Task: Create a blank project BrainBoost with privacy Public and default view as List and in the team Taskers . Create three sections in the project as To-Do, Doing and Done
Action: Mouse moved to (661, 403)
Screenshot: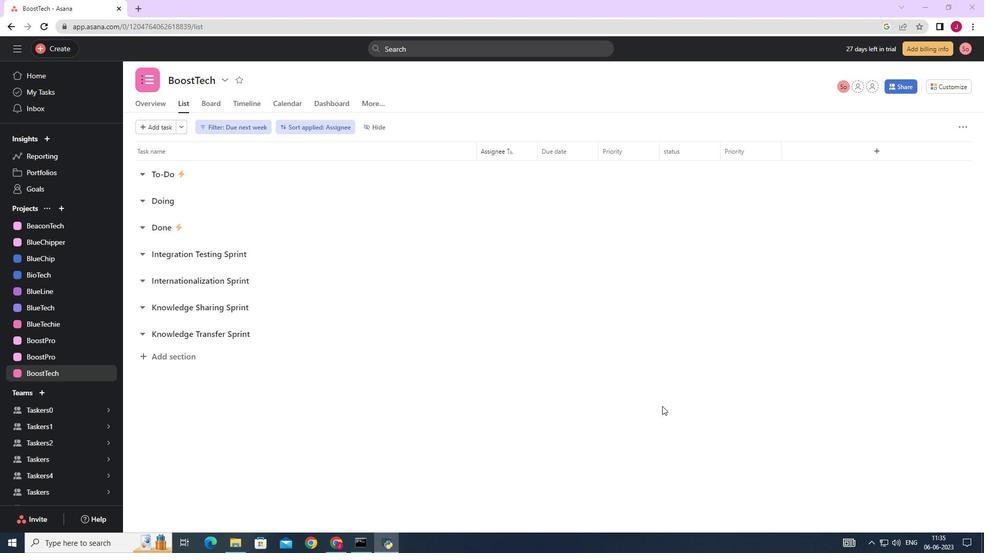 
Action: Mouse scrolled (661, 403) with delta (0, 0)
Screenshot: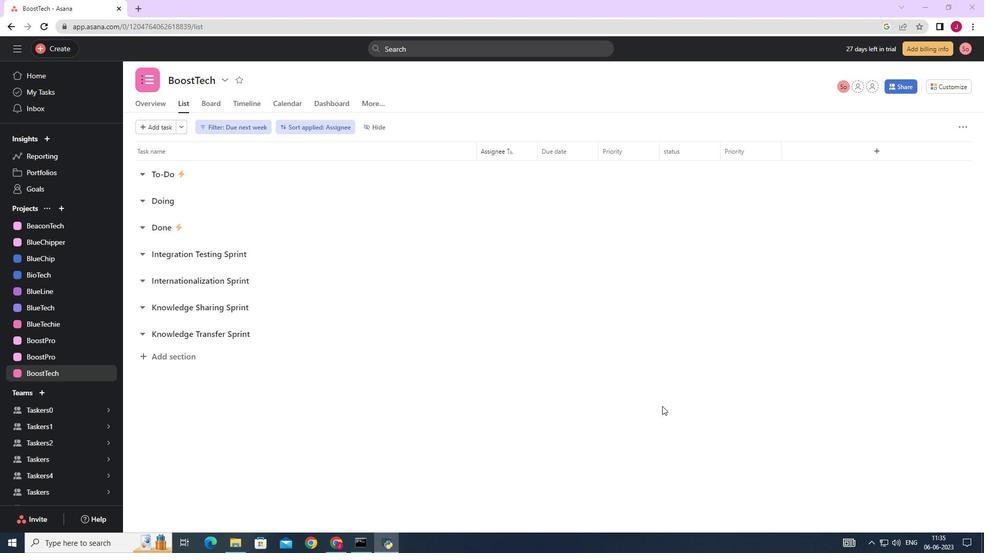 
Action: Mouse moved to (661, 403)
Screenshot: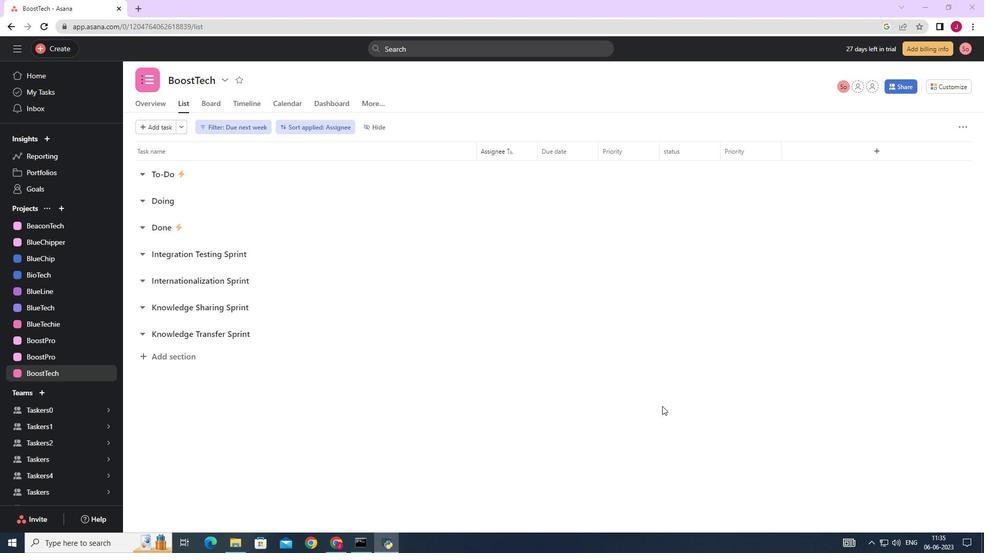 
Action: Mouse scrolled (661, 403) with delta (0, 0)
Screenshot: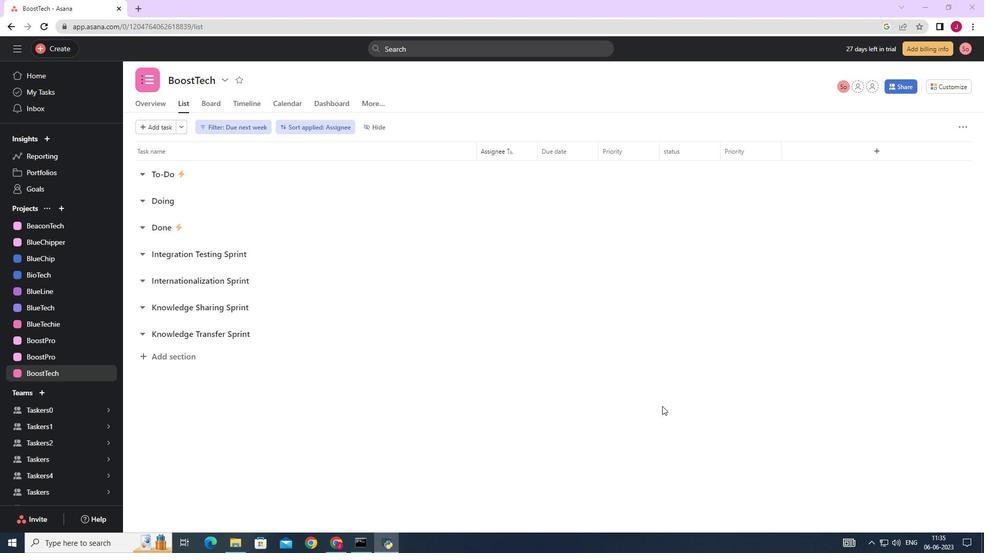 
Action: Mouse moved to (660, 403)
Screenshot: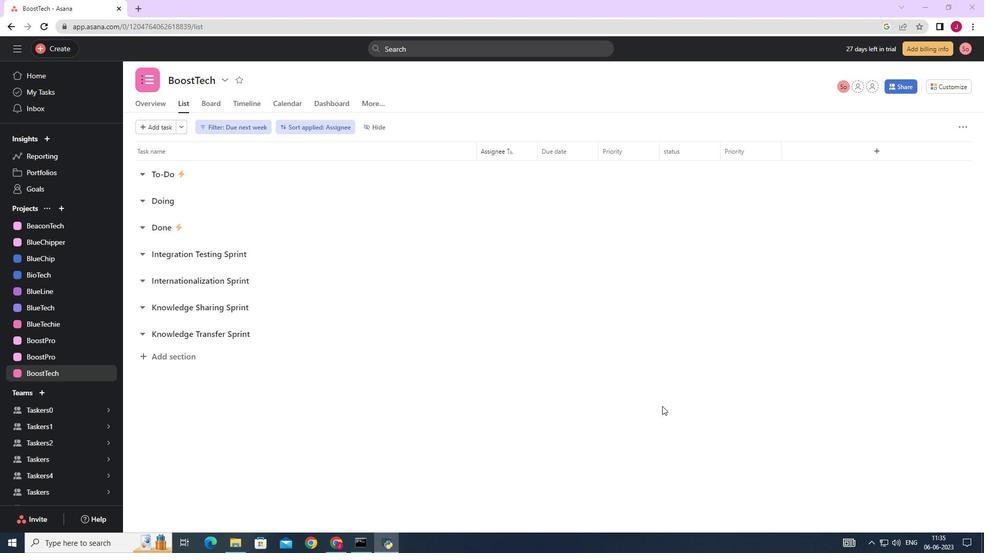 
Action: Mouse scrolled (660, 402) with delta (0, 0)
Screenshot: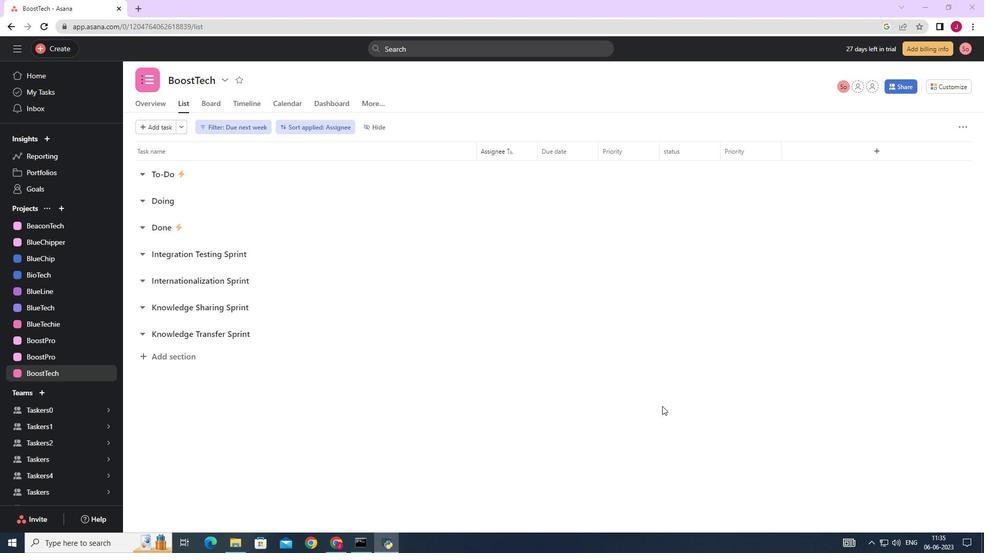 
Action: Mouse moved to (659, 402)
Screenshot: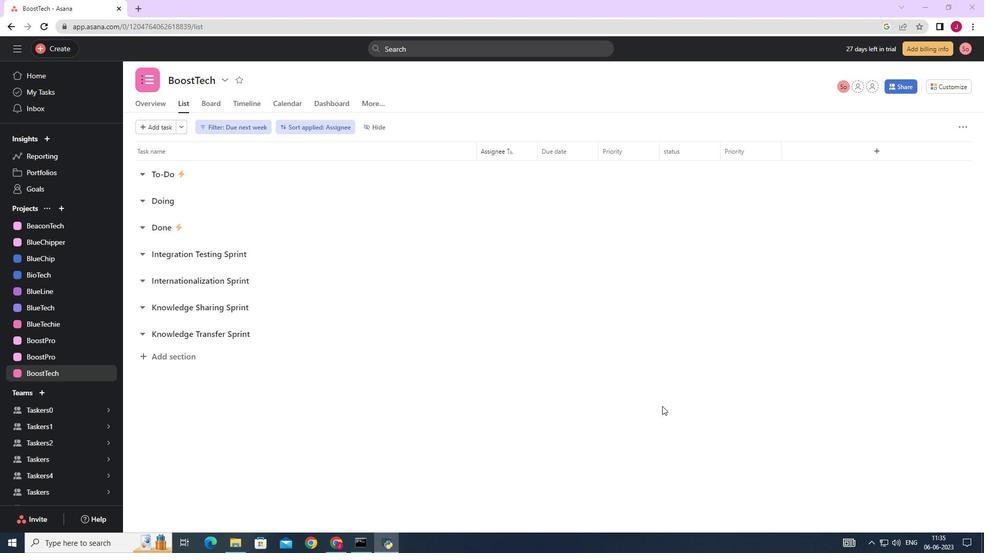 
Action: Mouse scrolled (659, 402) with delta (0, 0)
Screenshot: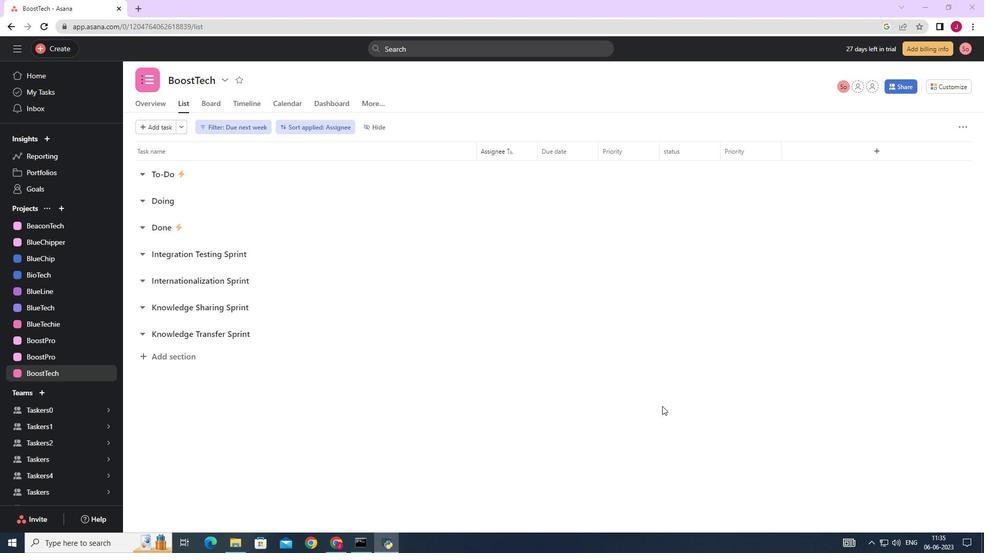 
Action: Mouse moved to (653, 401)
Screenshot: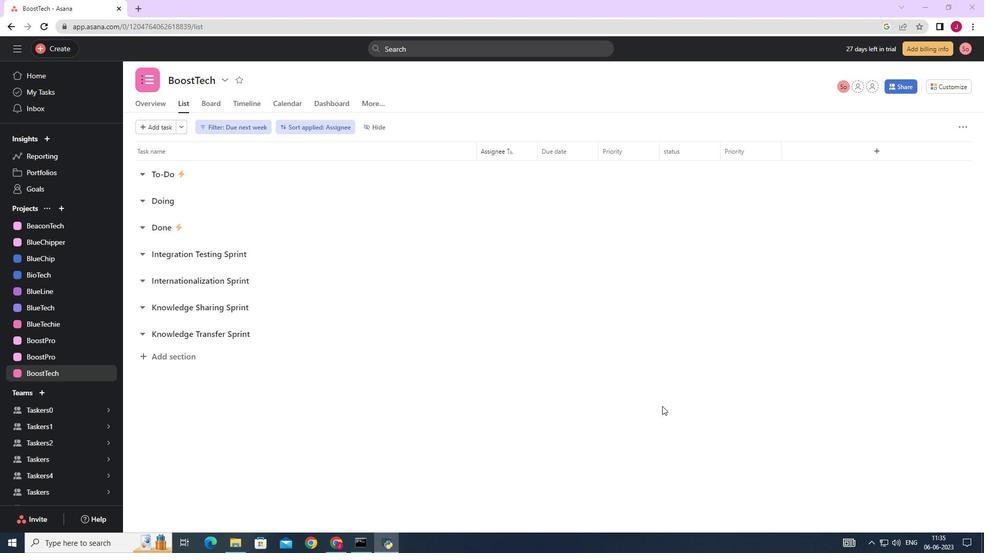 
Action: Mouse scrolled (653, 401) with delta (0, 0)
Screenshot: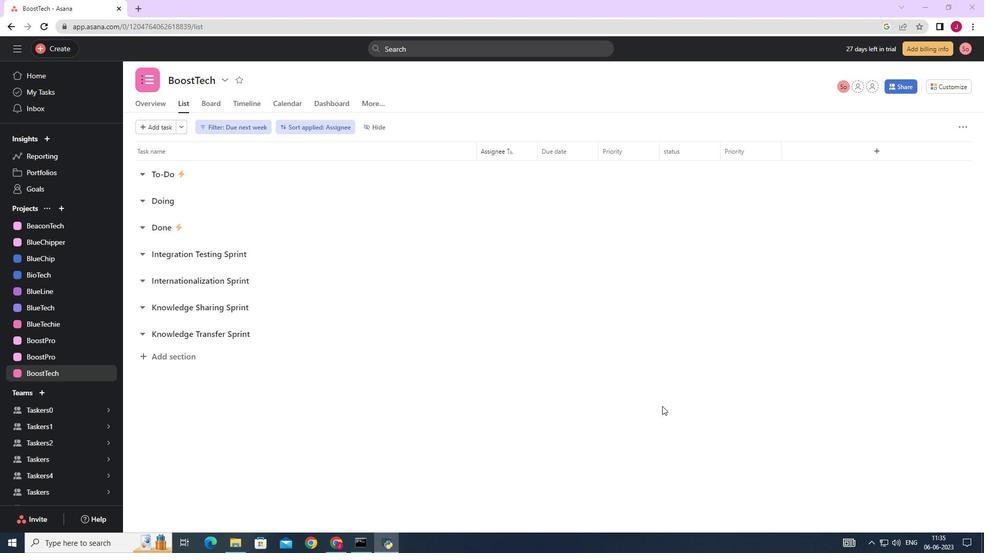 
Action: Mouse moved to (63, 205)
Screenshot: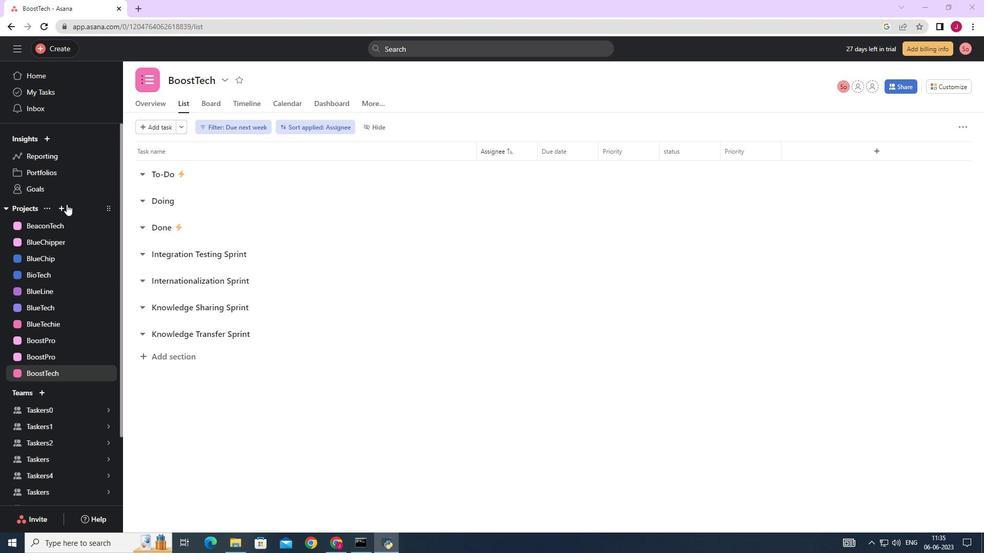 
Action: Mouse pressed left at (63, 205)
Screenshot: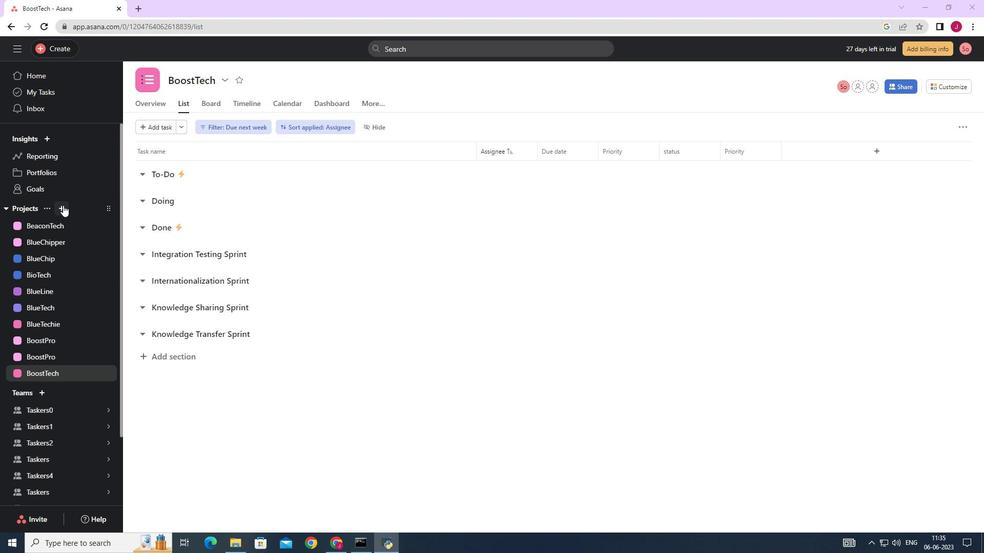 
Action: Mouse moved to (97, 230)
Screenshot: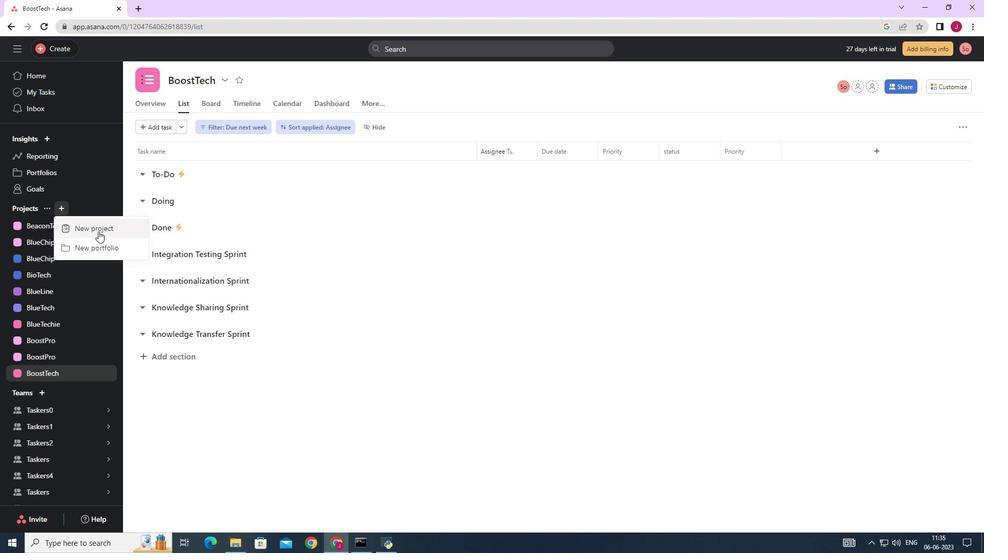 
Action: Mouse pressed left at (97, 230)
Screenshot: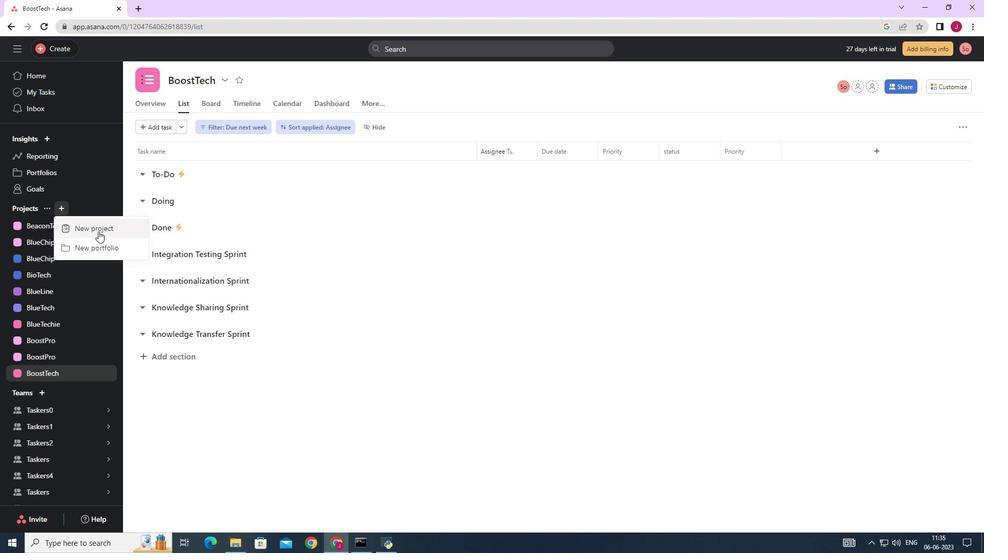 
Action: Mouse moved to (422, 218)
Screenshot: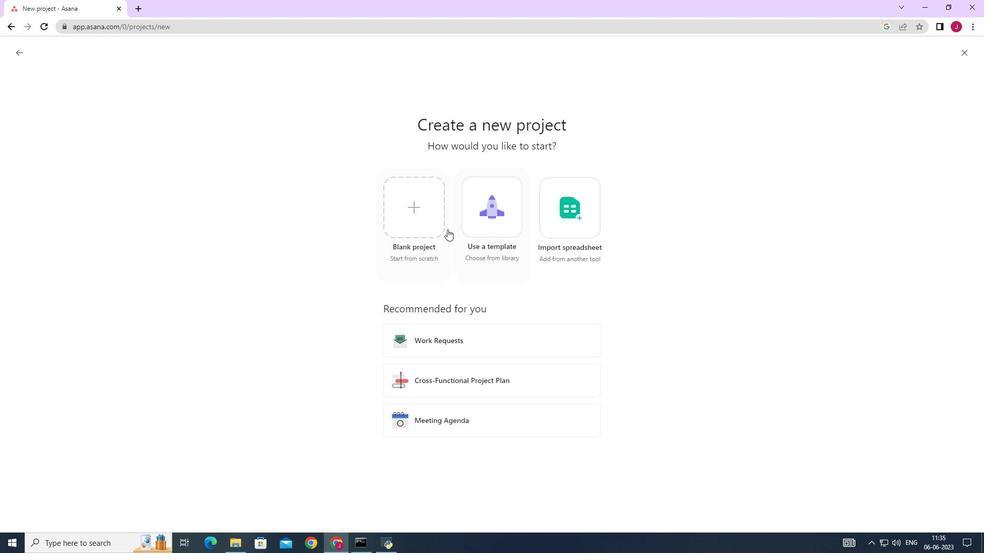 
Action: Mouse pressed left at (422, 218)
Screenshot: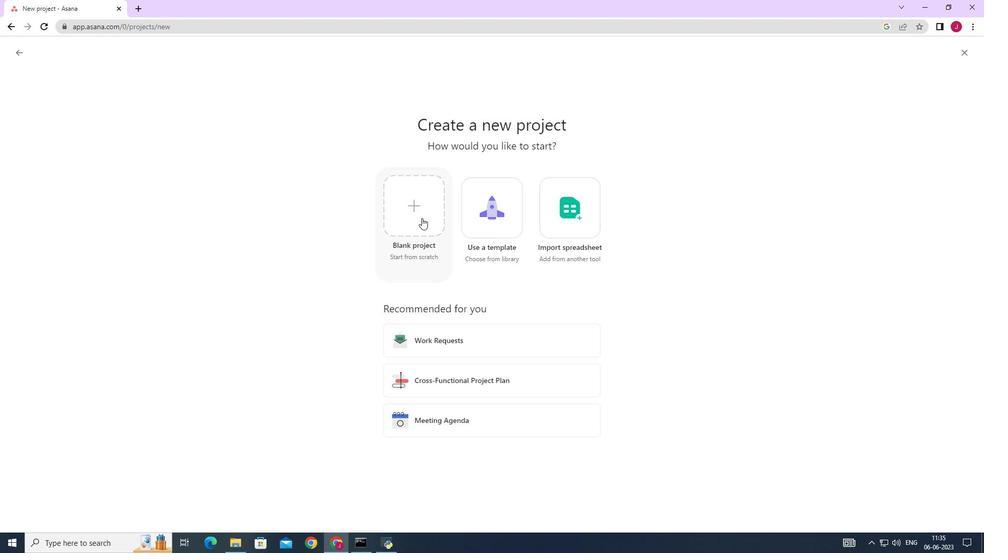 
Action: Mouse moved to (319, 132)
Screenshot: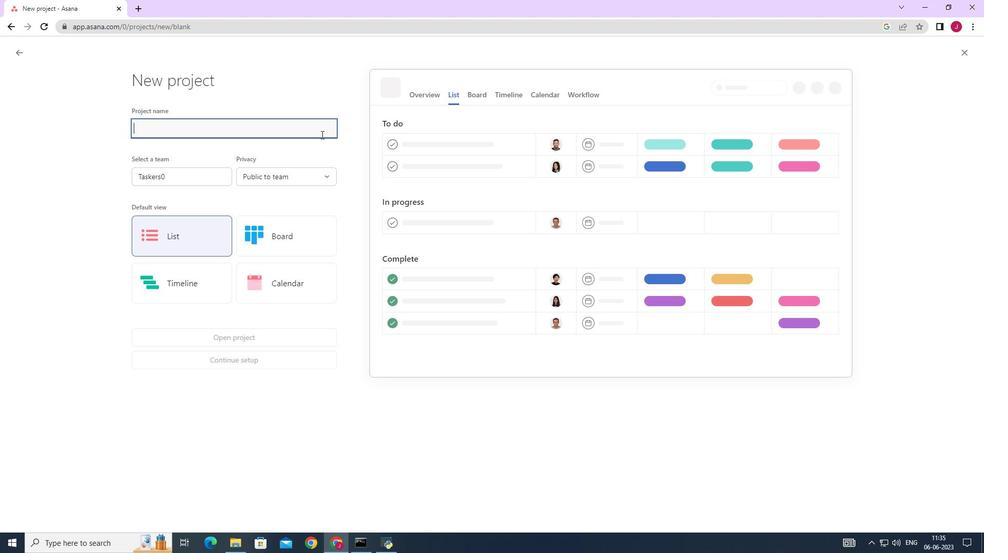 
Action: Mouse pressed left at (319, 132)
Screenshot: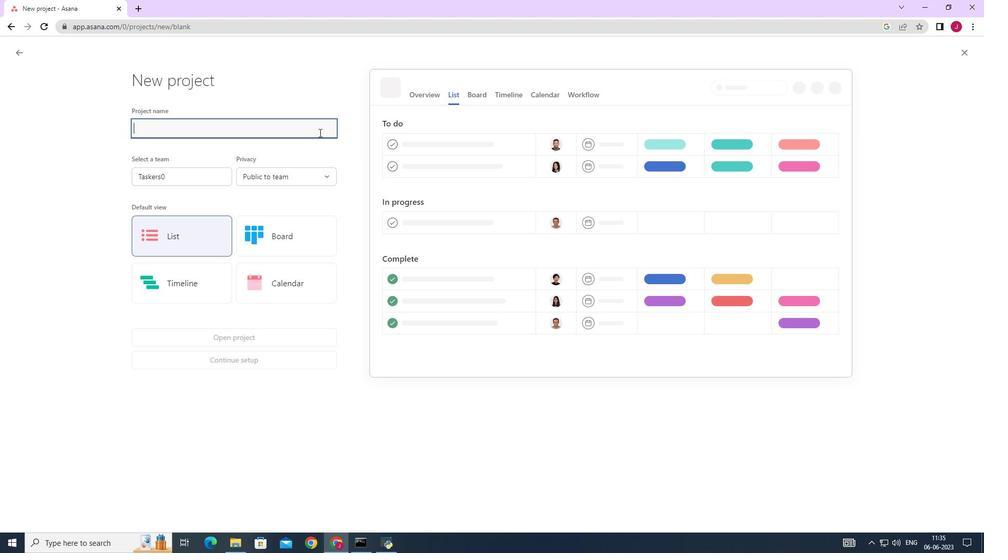 
Action: Key pressed <Key.caps_lock>N<Key.caps_lock><Key.backspace>
Screenshot: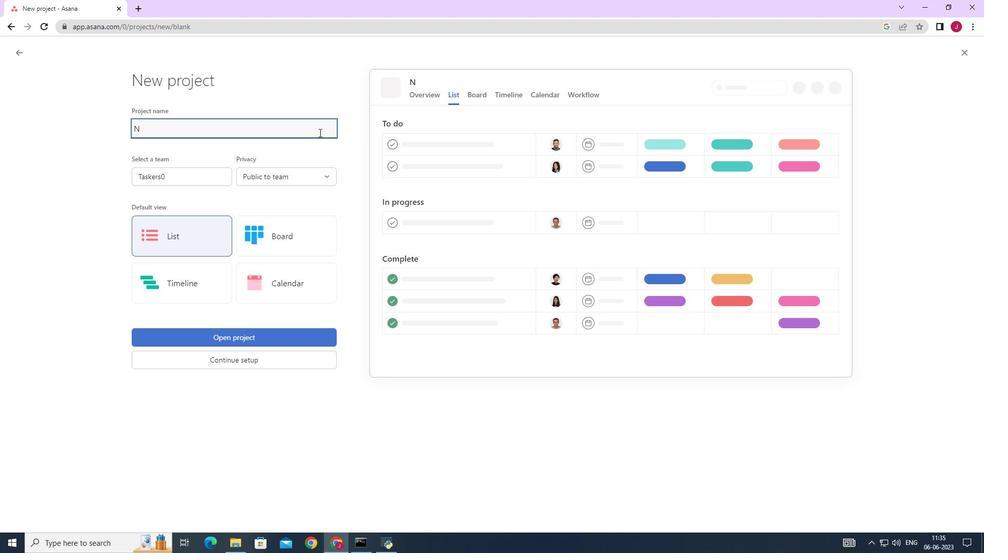 
Action: Mouse moved to (319, 132)
Screenshot: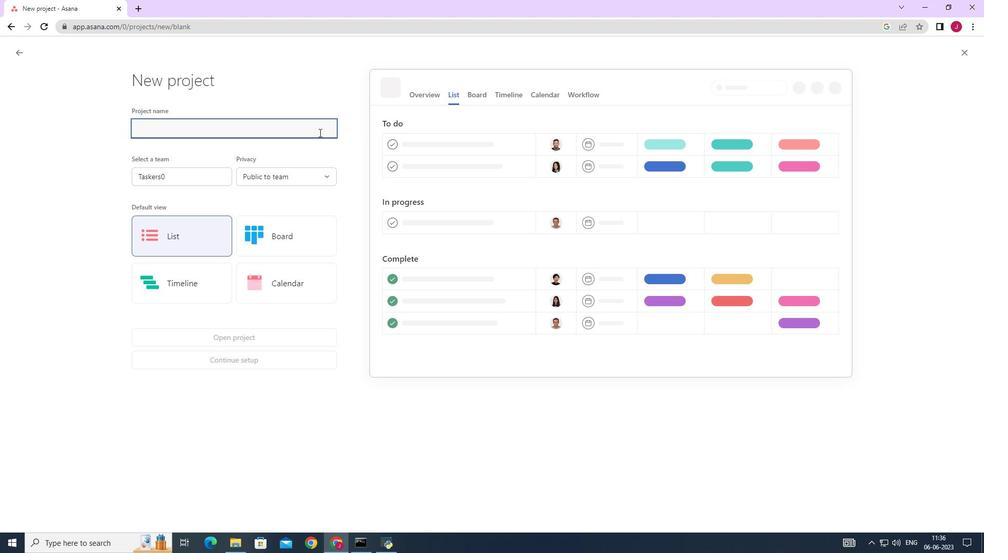 
Action: Key pressed <Key.caps_lock><Key.caps_lock><Key.caps_lock>B<Key.caps_lock>rain<Key.caps_lock>B<Key.caps_lock>oost
Screenshot: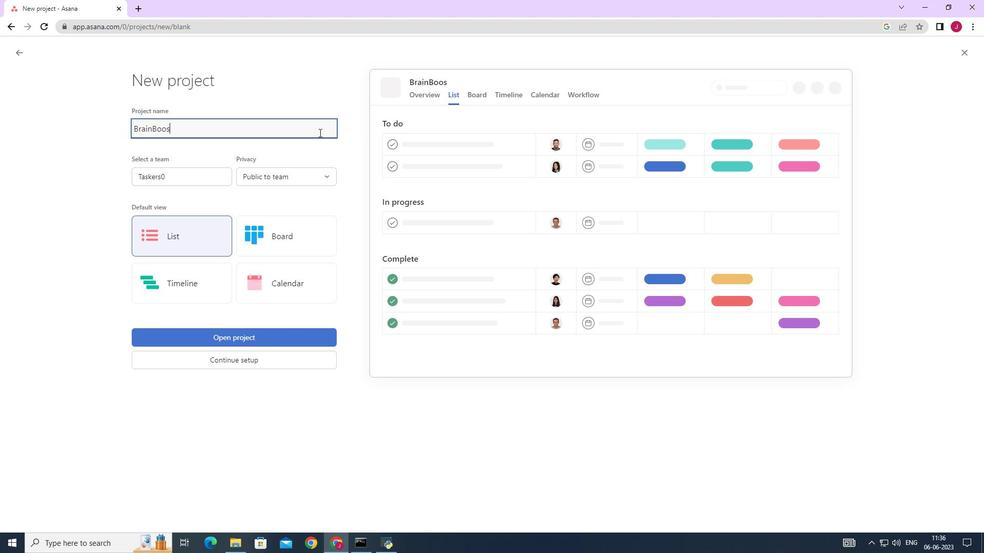 
Action: Mouse moved to (198, 171)
Screenshot: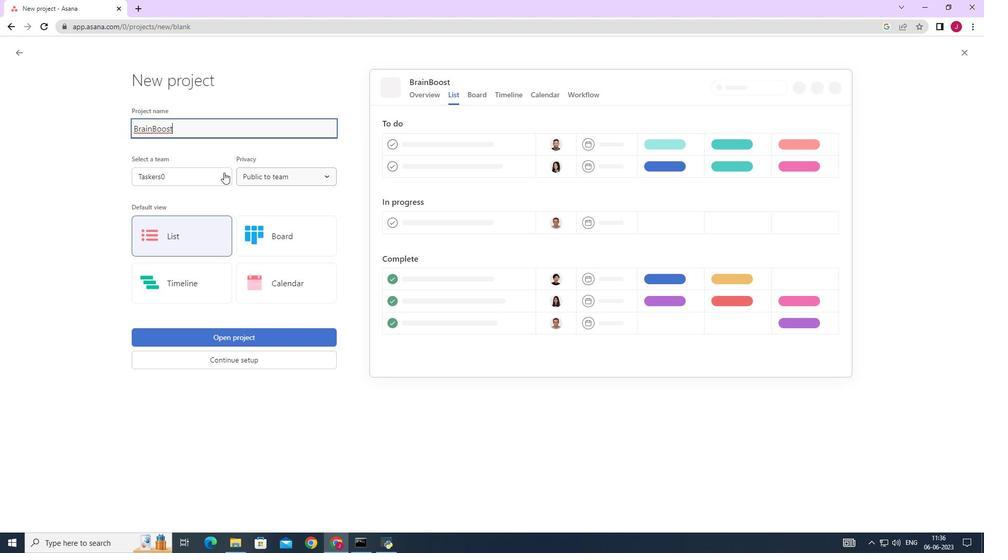 
Action: Mouse pressed left at (198, 171)
Screenshot: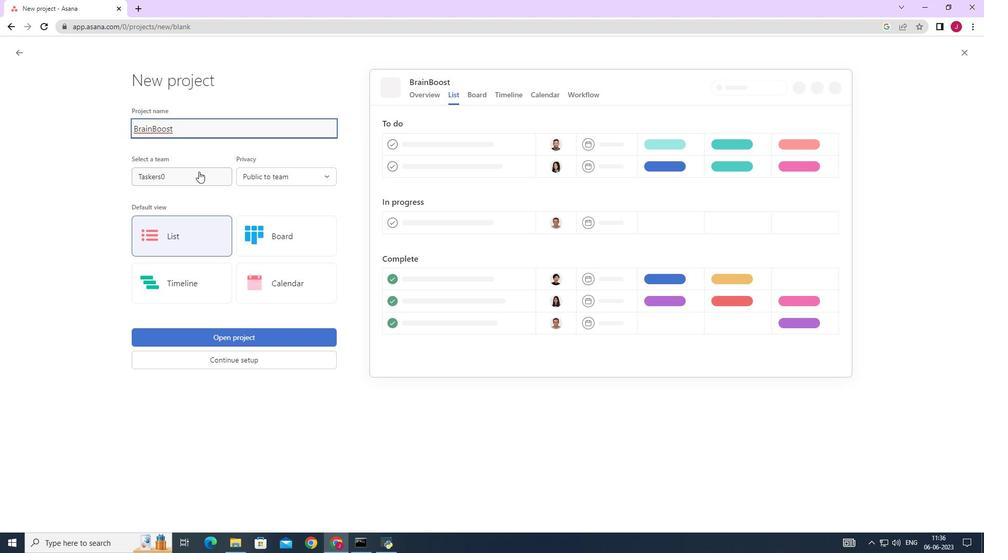 
Action: Mouse moved to (190, 216)
Screenshot: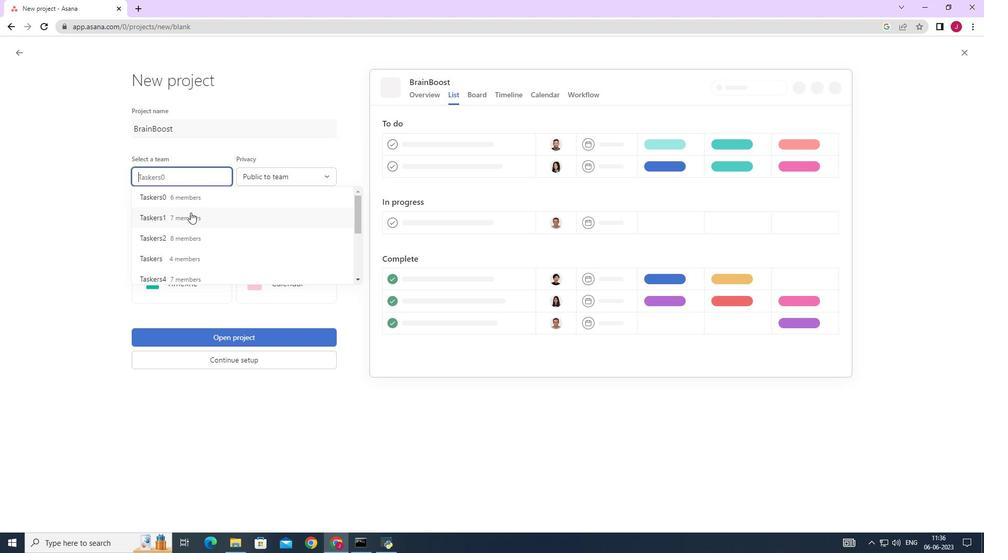 
Action: Mouse pressed left at (190, 216)
Screenshot: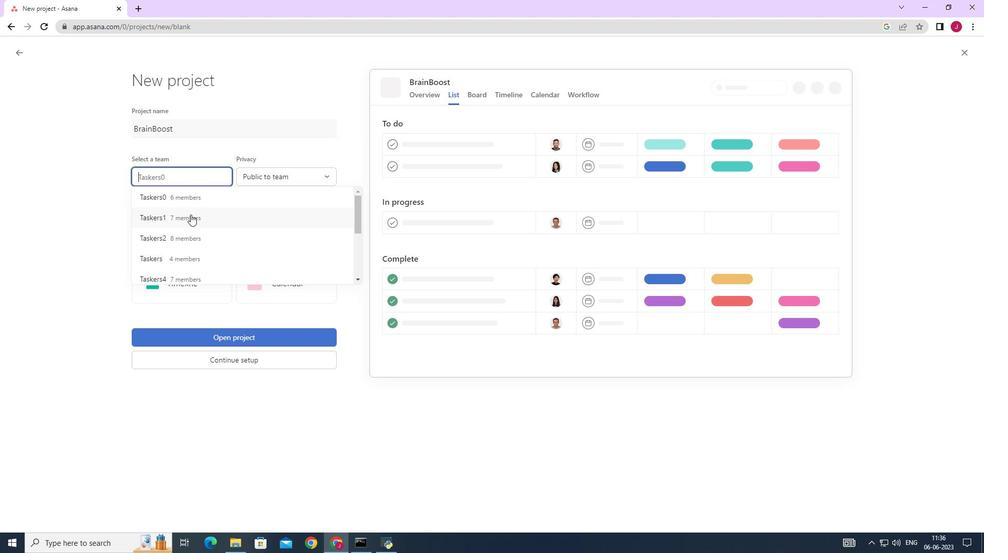 
Action: Mouse moved to (296, 173)
Screenshot: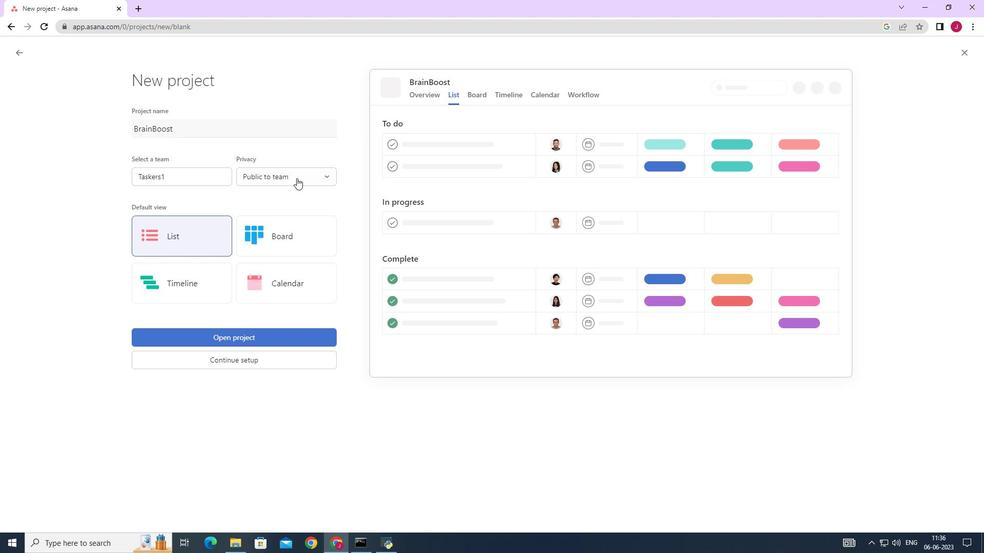 
Action: Mouse pressed left at (296, 173)
Screenshot: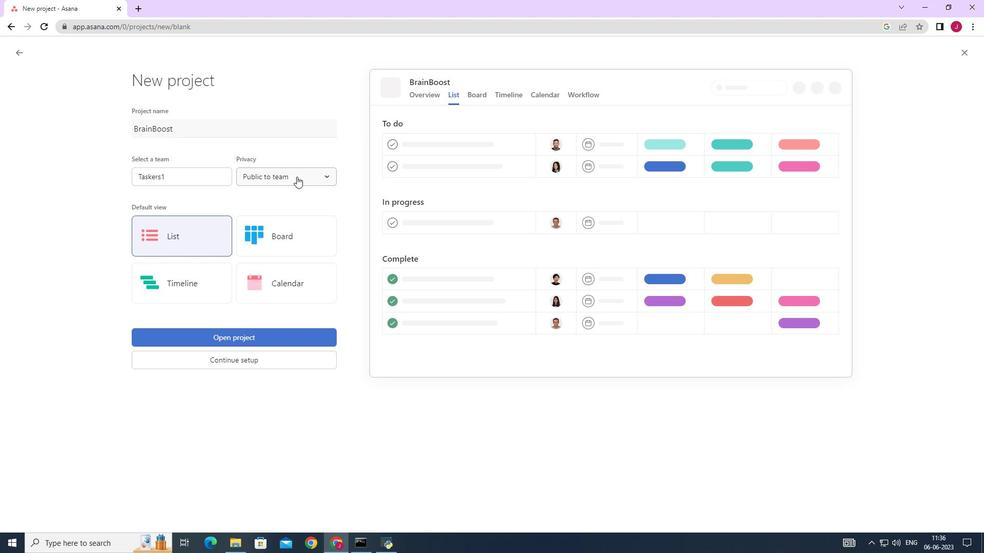 
Action: Mouse moved to (282, 194)
Screenshot: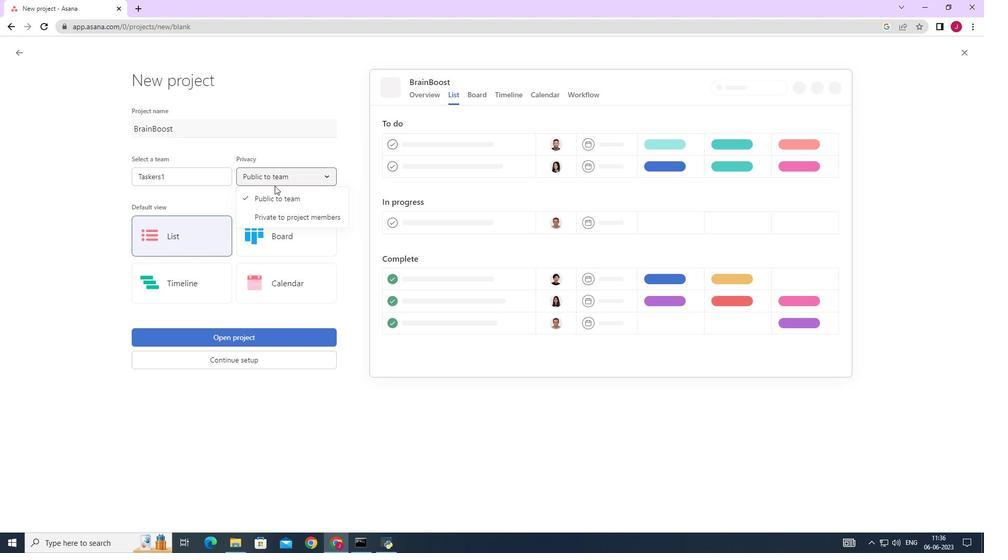 
Action: Mouse pressed left at (282, 194)
Screenshot: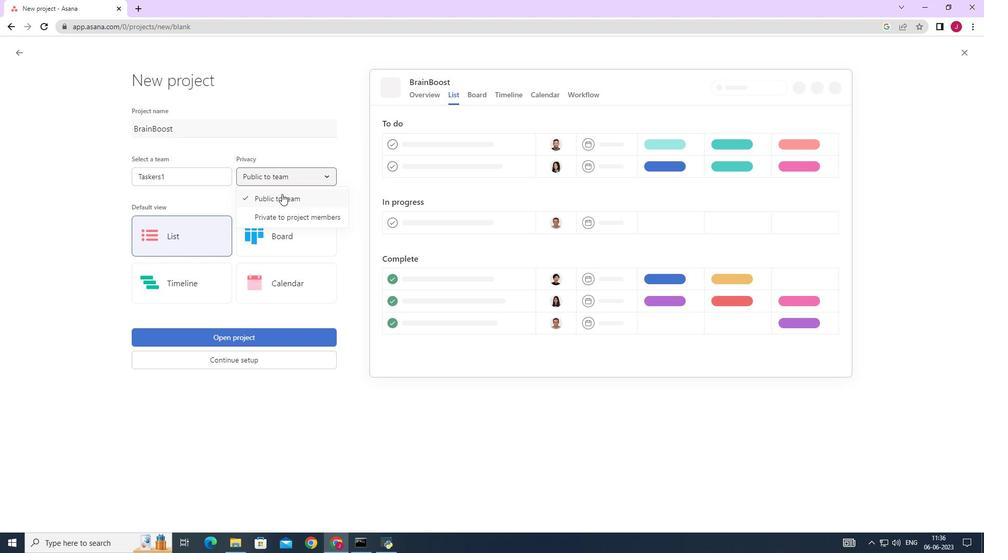 
Action: Mouse moved to (182, 237)
Screenshot: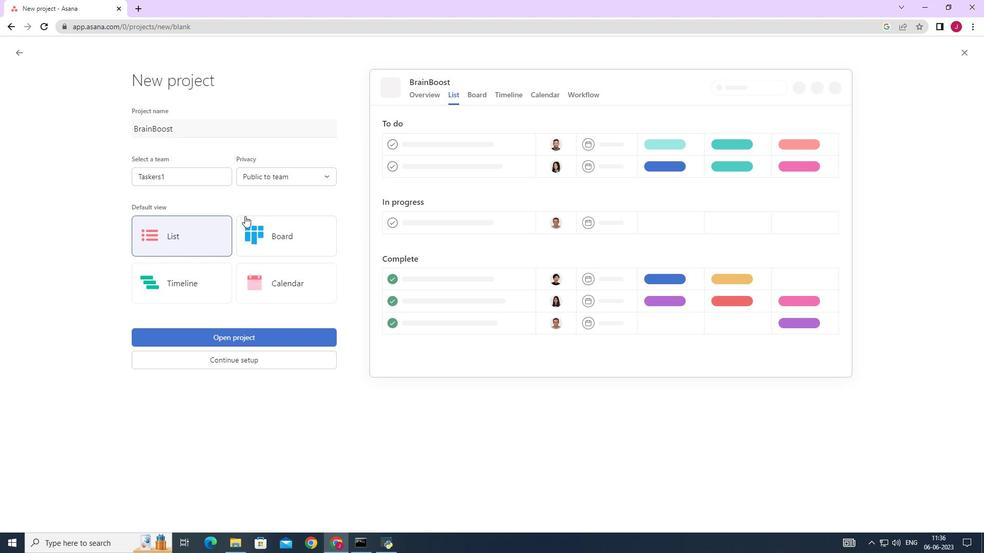 
Action: Mouse pressed left at (182, 237)
Screenshot: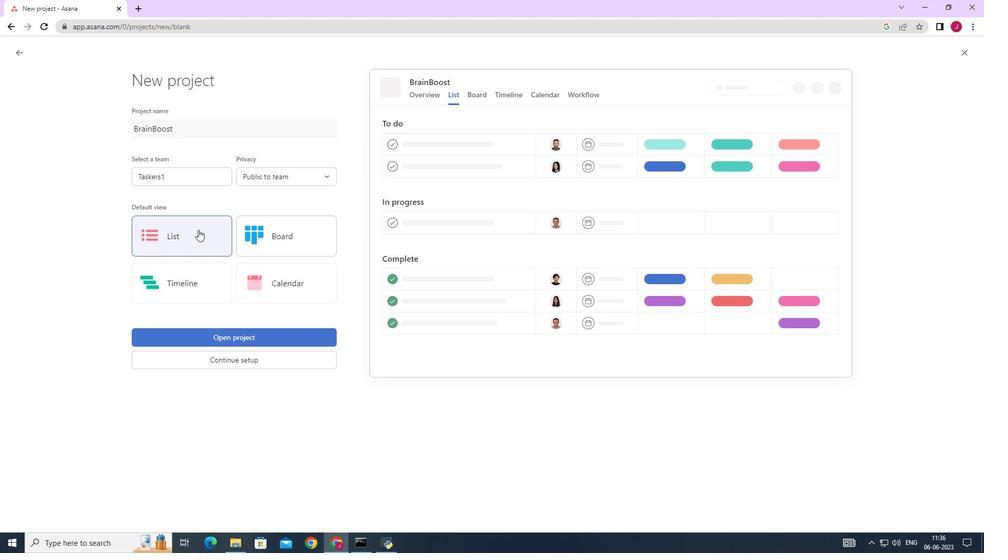 
Action: Mouse moved to (223, 338)
Screenshot: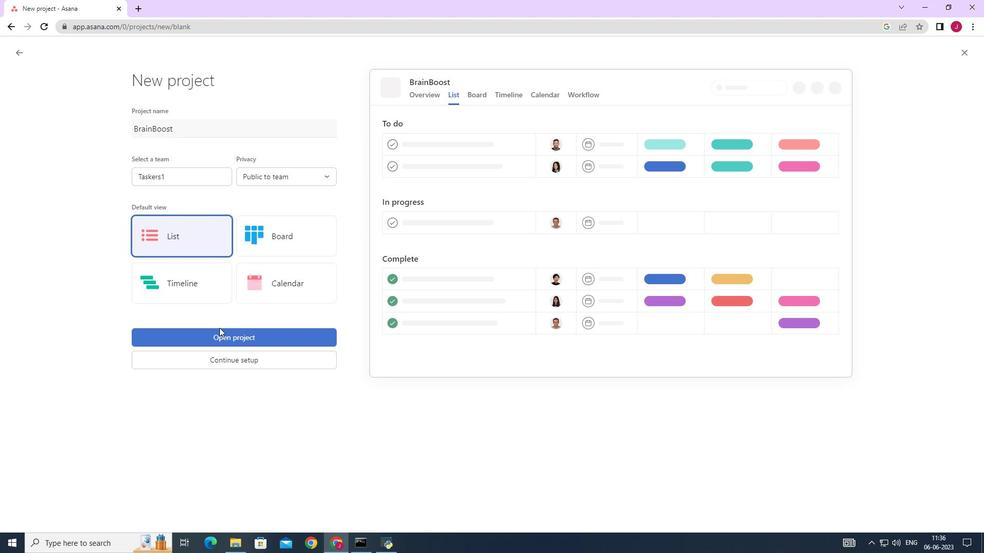 
Action: Mouse pressed left at (223, 338)
Screenshot: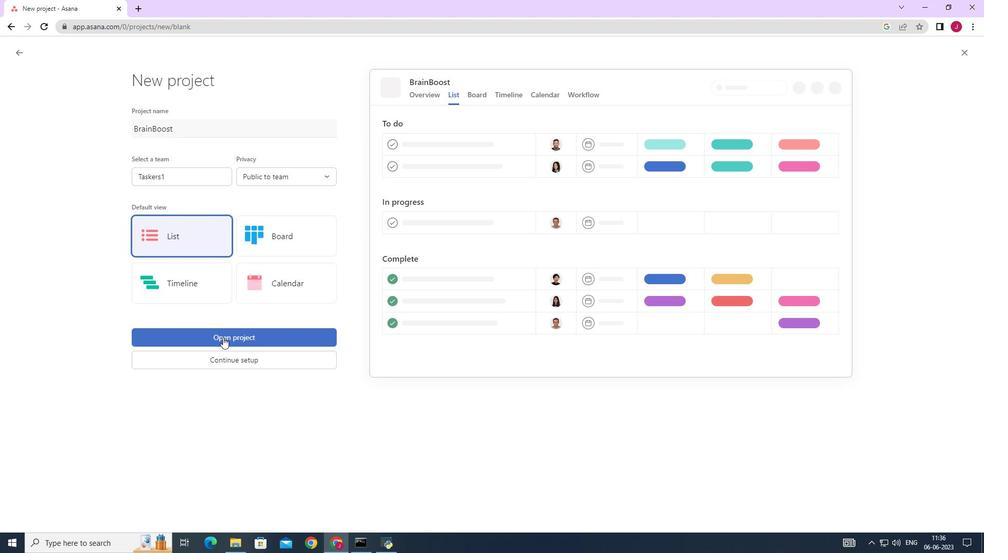 
Action: Mouse moved to (187, 226)
Screenshot: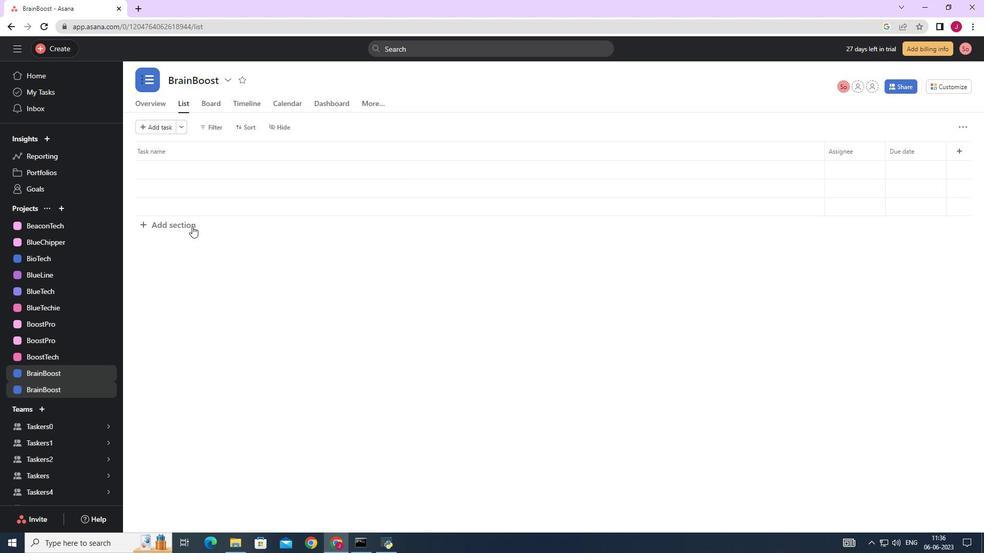 
Action: Mouse pressed left at (187, 226)
Screenshot: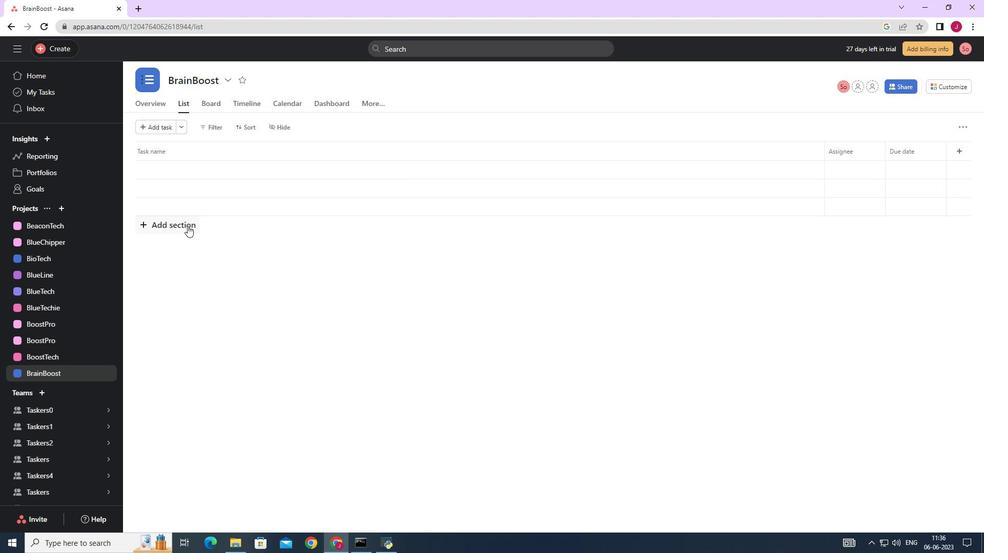 
Action: Key pressed <Key.caps_lock>T<Key.caps_lock>o-<Key.caps_lock>D<Key.caps_lock>o
Screenshot: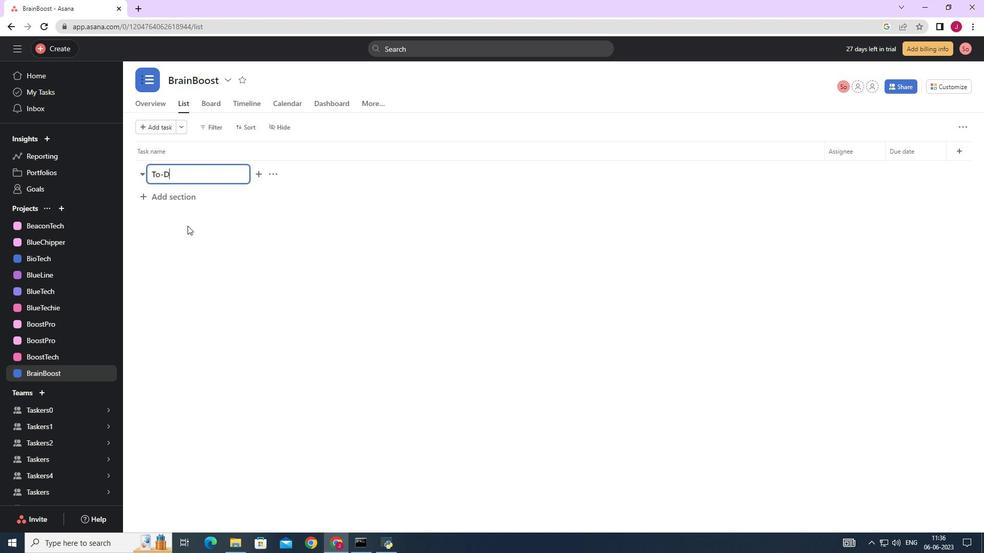 
Action: Mouse moved to (184, 201)
Screenshot: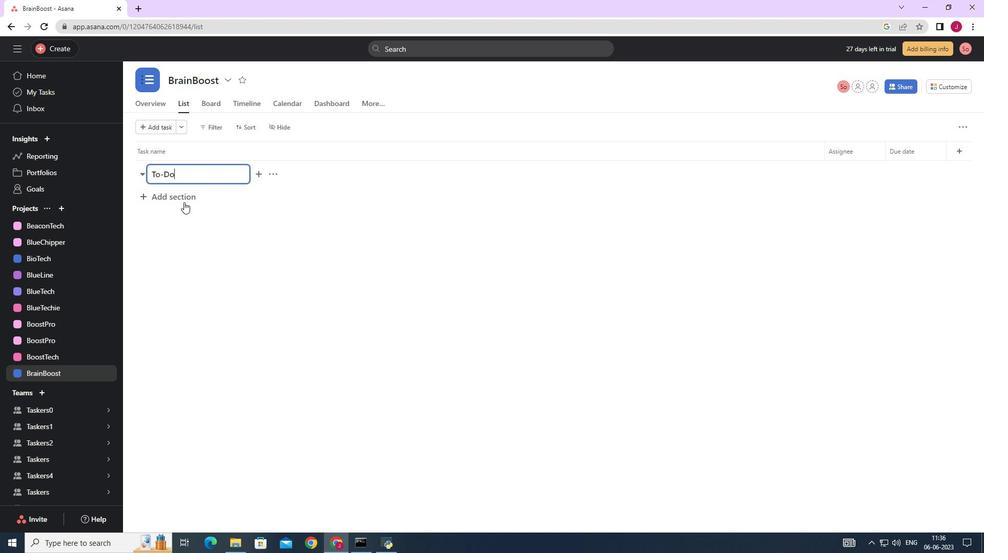 
Action: Mouse pressed left at (184, 201)
Screenshot: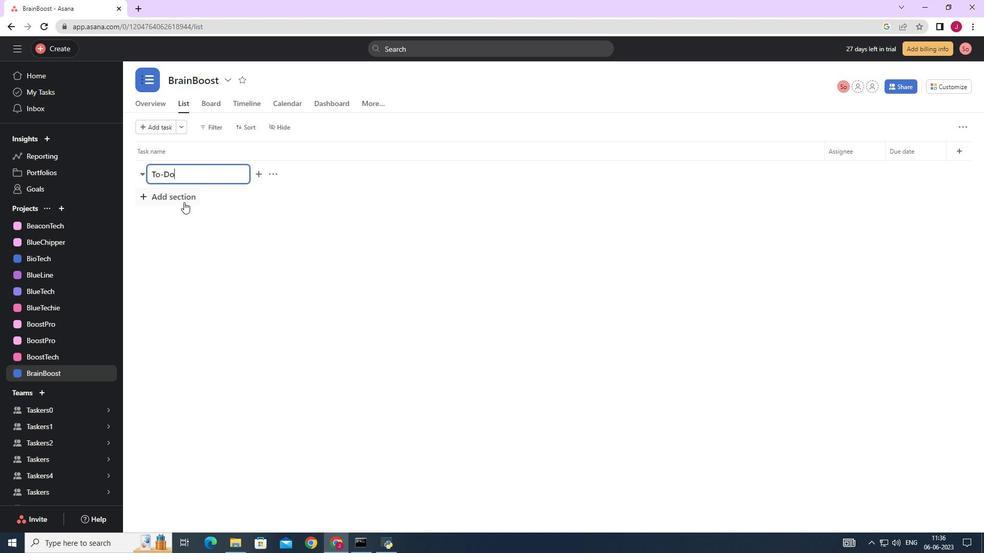
Action: Mouse moved to (184, 201)
Screenshot: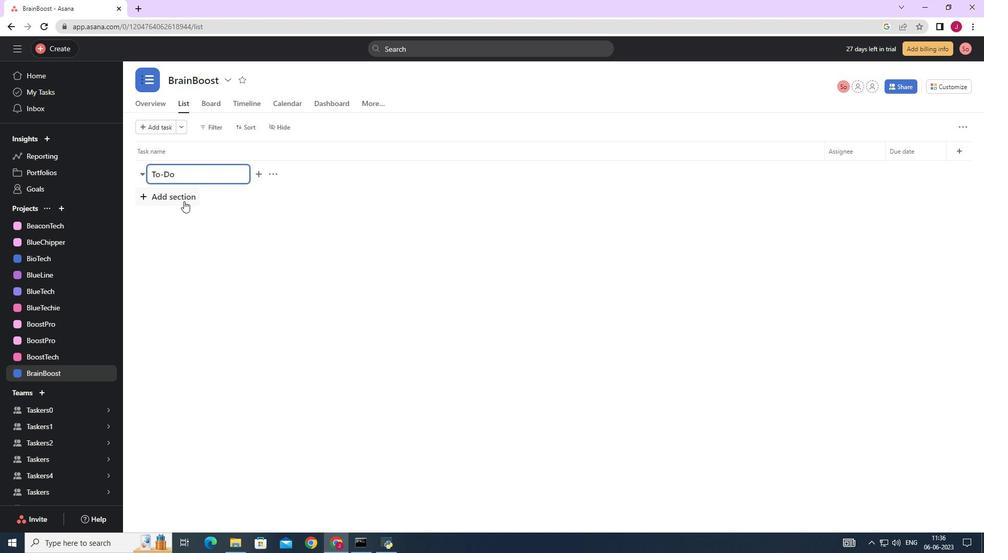 
Action: Key pressed <Key.caps_lock>D<Key.caps_lock>oing
Screenshot: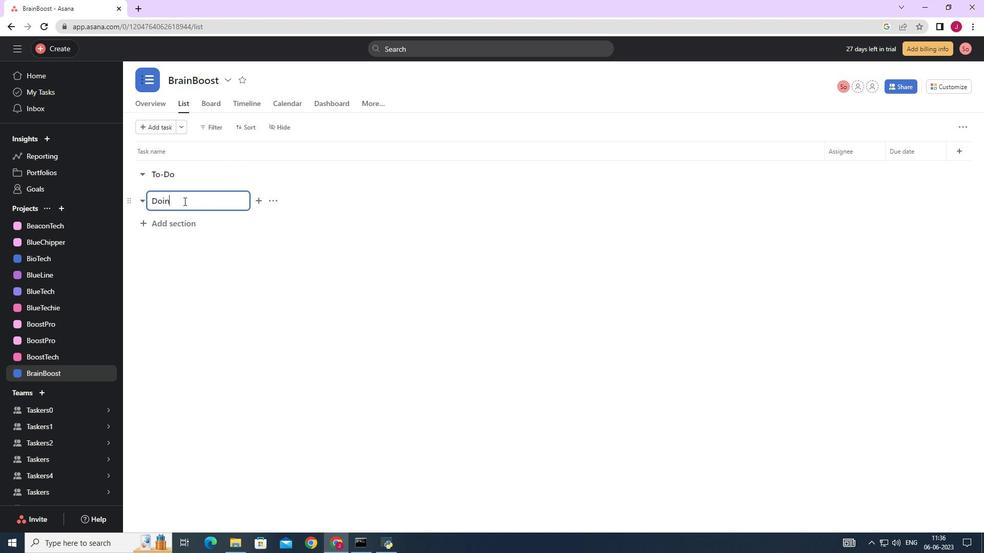 
Action: Mouse moved to (178, 243)
Screenshot: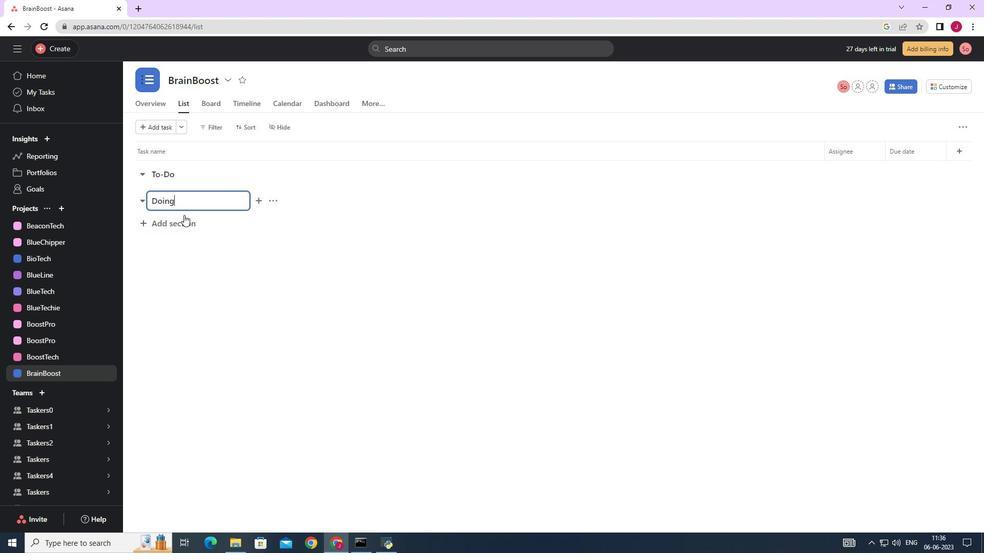 
Action: Mouse pressed left at (178, 243)
Screenshot: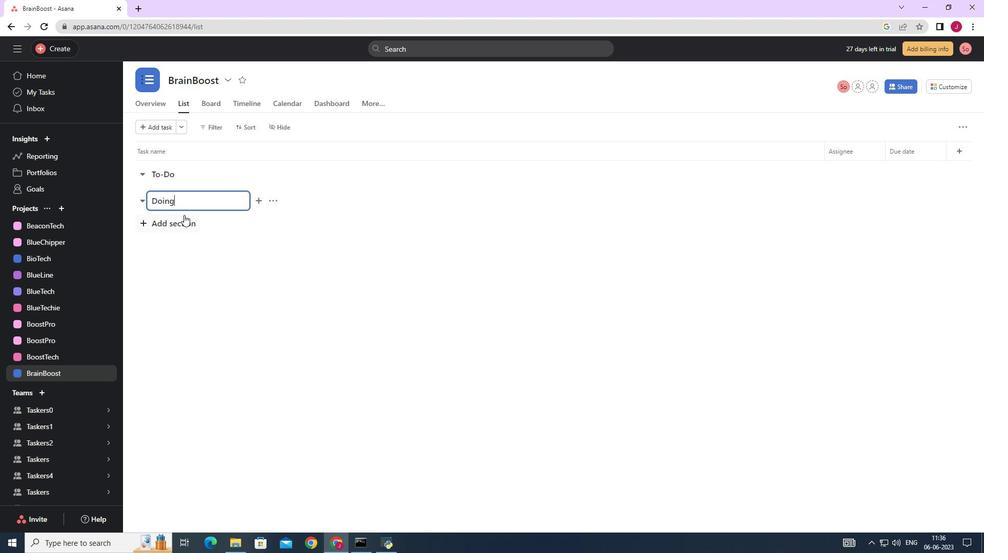 
Action: Mouse moved to (178, 223)
Screenshot: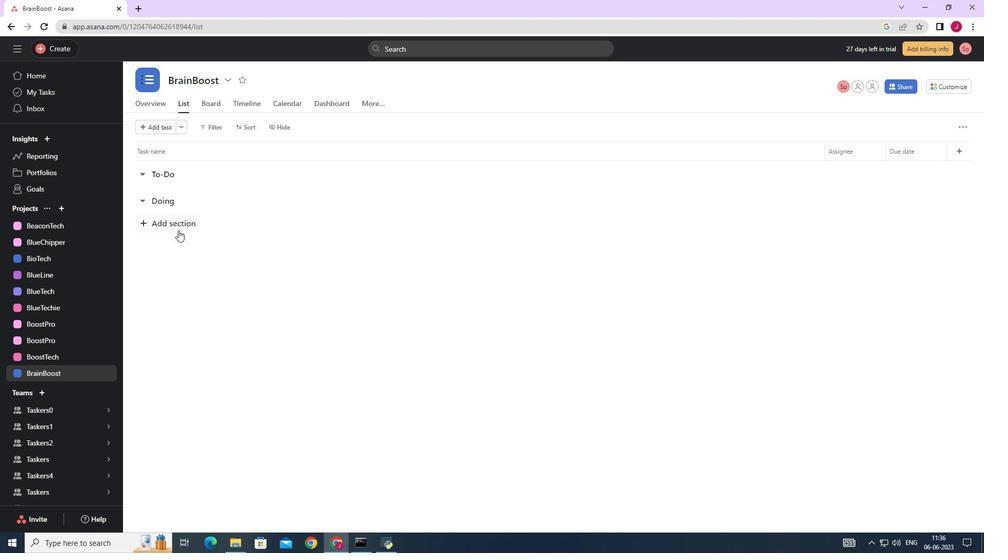 
Action: Mouse pressed left at (178, 223)
Screenshot: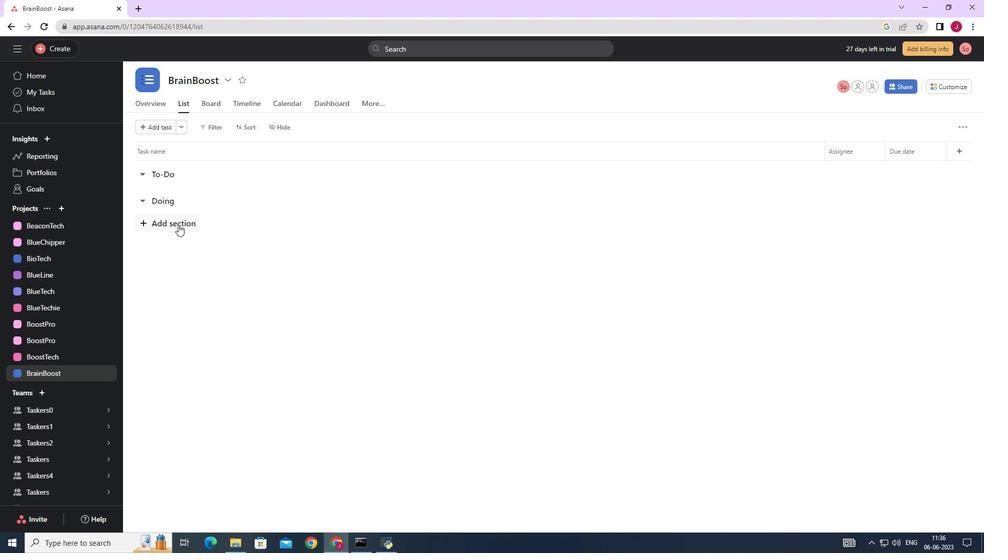 
Action: Mouse moved to (178, 223)
Screenshot: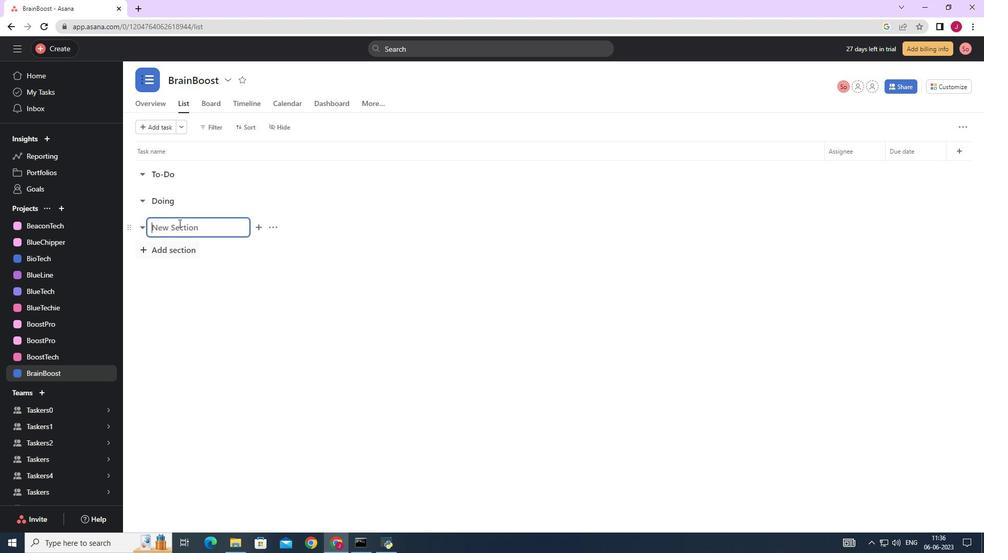 
Action: Key pressed <Key.caps_lock>D<Key.caps_lock>one
Screenshot: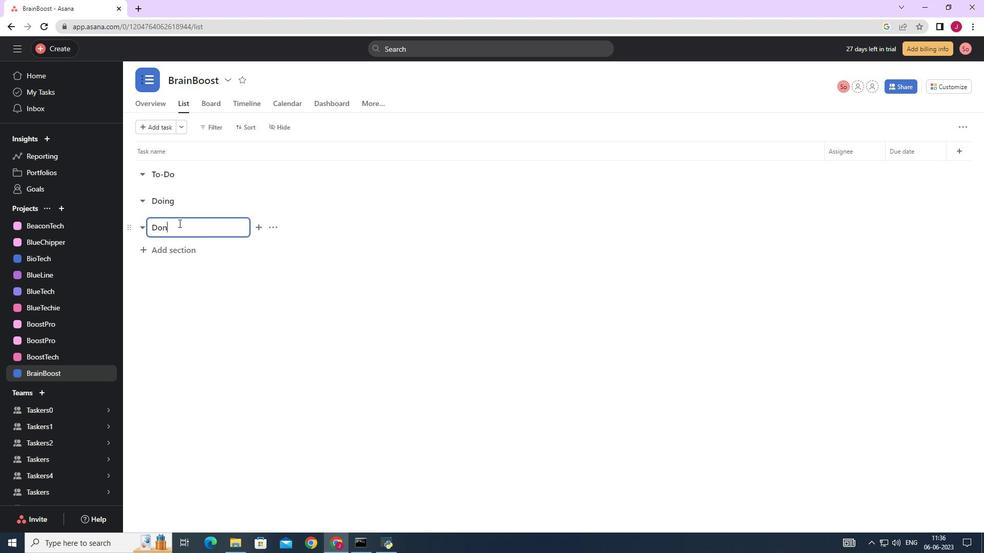 
Action: Mouse moved to (180, 251)
Screenshot: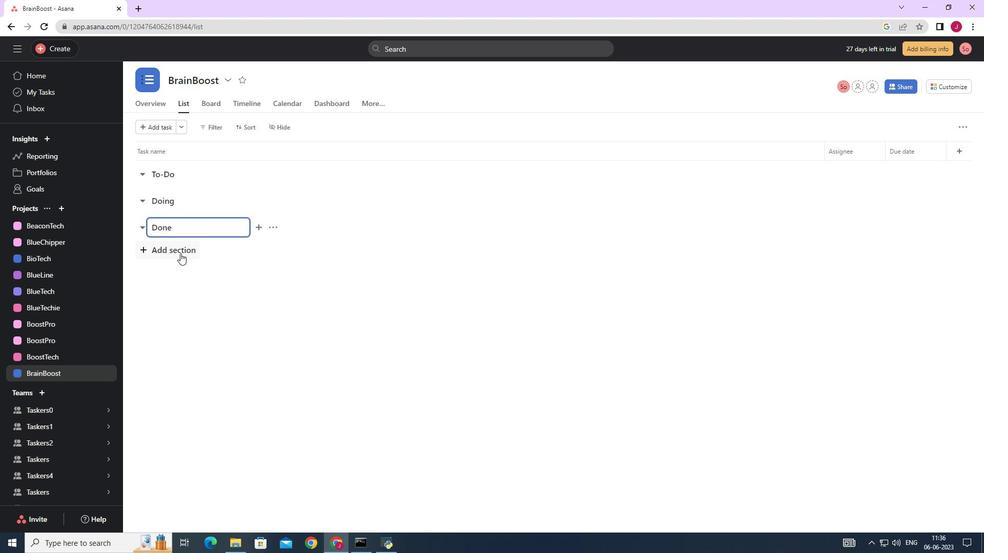 
Action: Mouse pressed left at (180, 251)
Screenshot: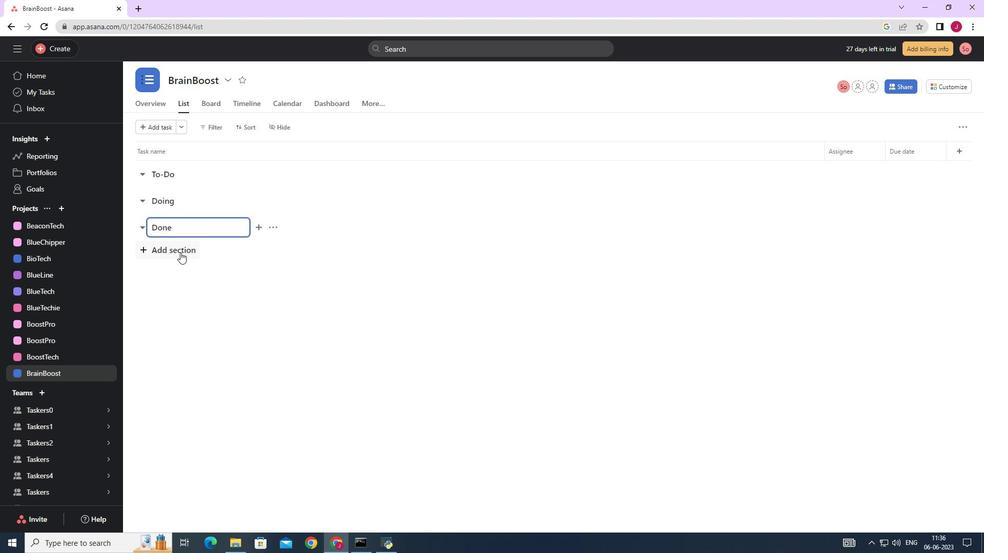 
